 Task: Create Workspace Hotel Reservations Workspace description Monitor and track customer satisfaction and feedback. Workspace type Education
Action: Mouse moved to (335, 56)
Screenshot: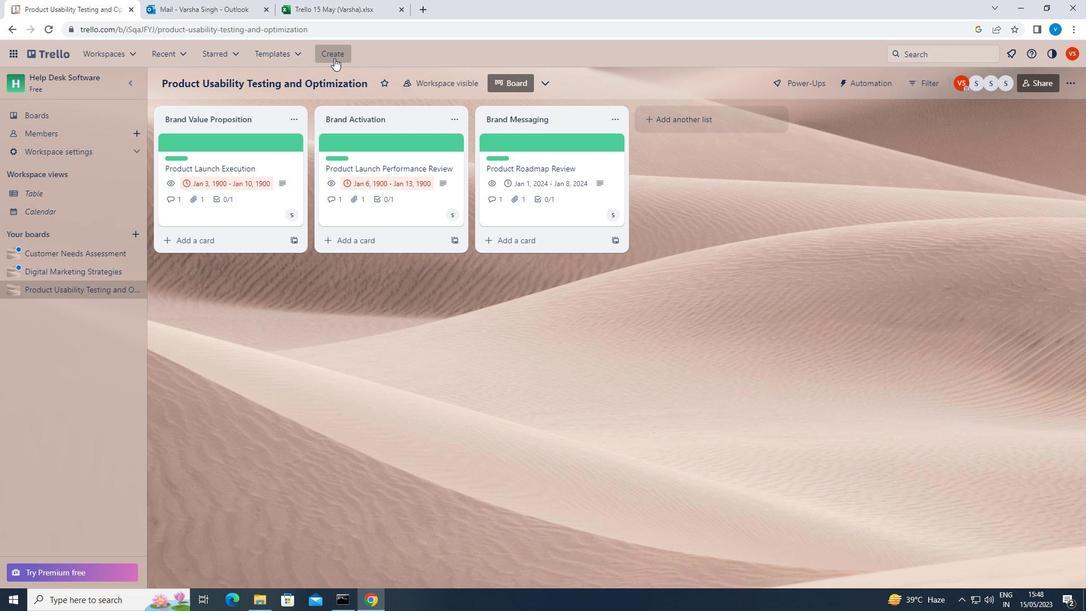 
Action: Mouse pressed left at (335, 56)
Screenshot: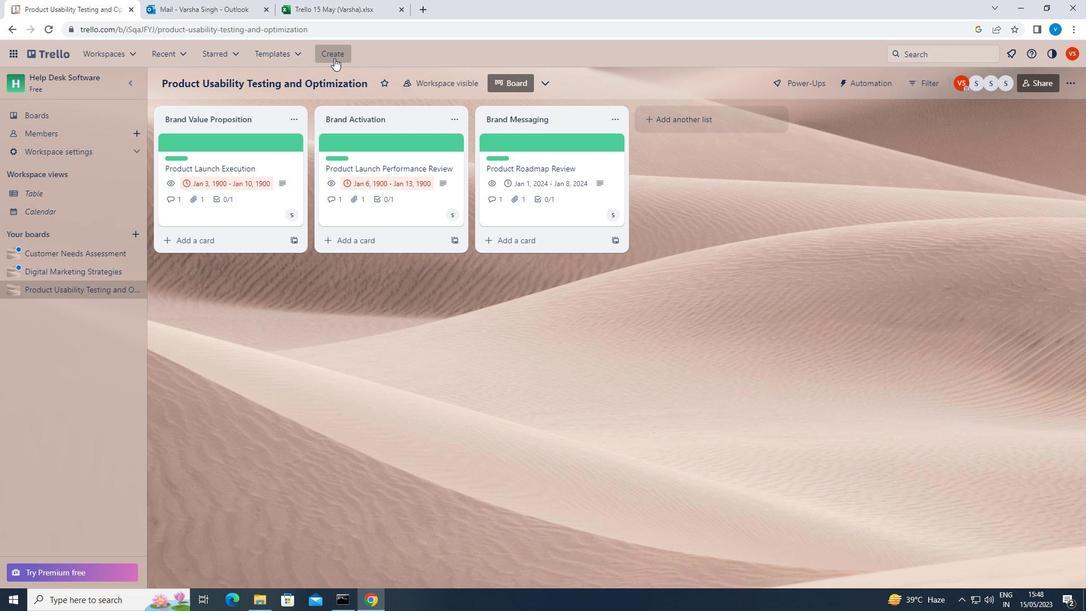 
Action: Mouse moved to (357, 170)
Screenshot: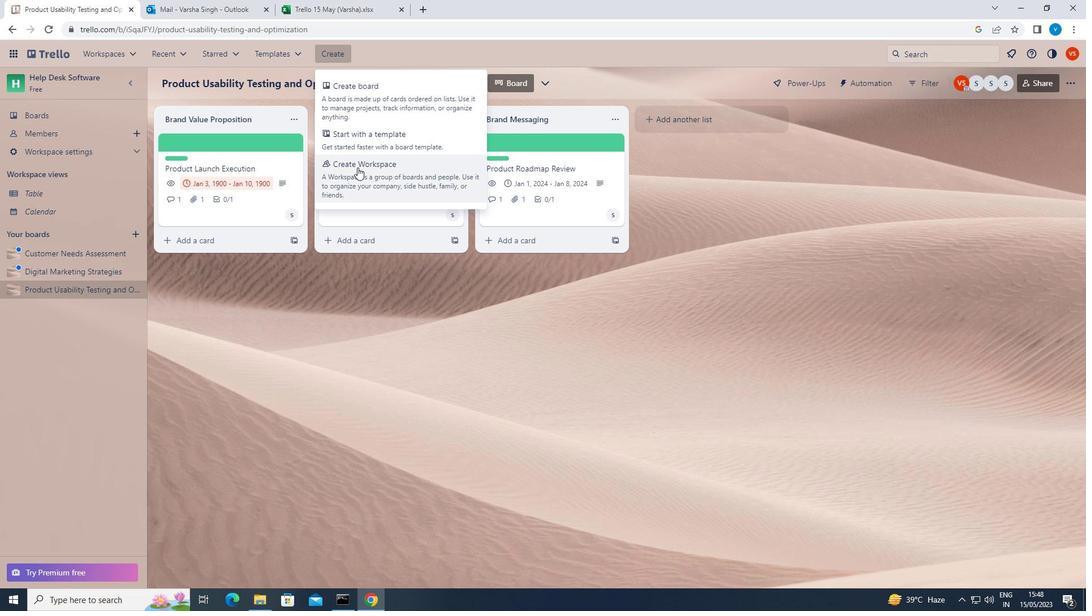 
Action: Mouse pressed left at (357, 170)
Screenshot: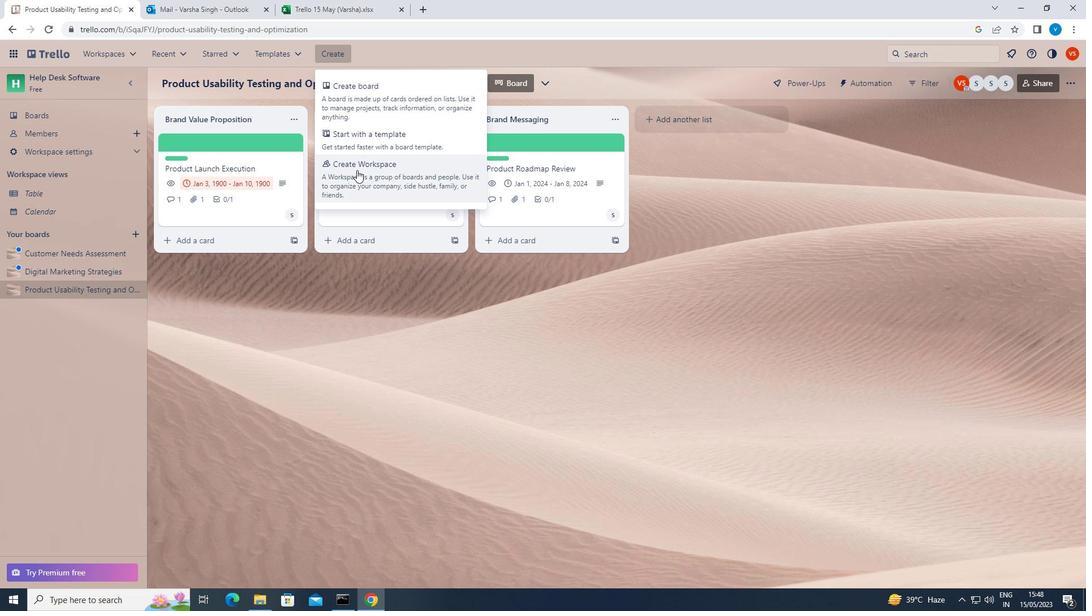 
Action: Mouse moved to (427, 198)
Screenshot: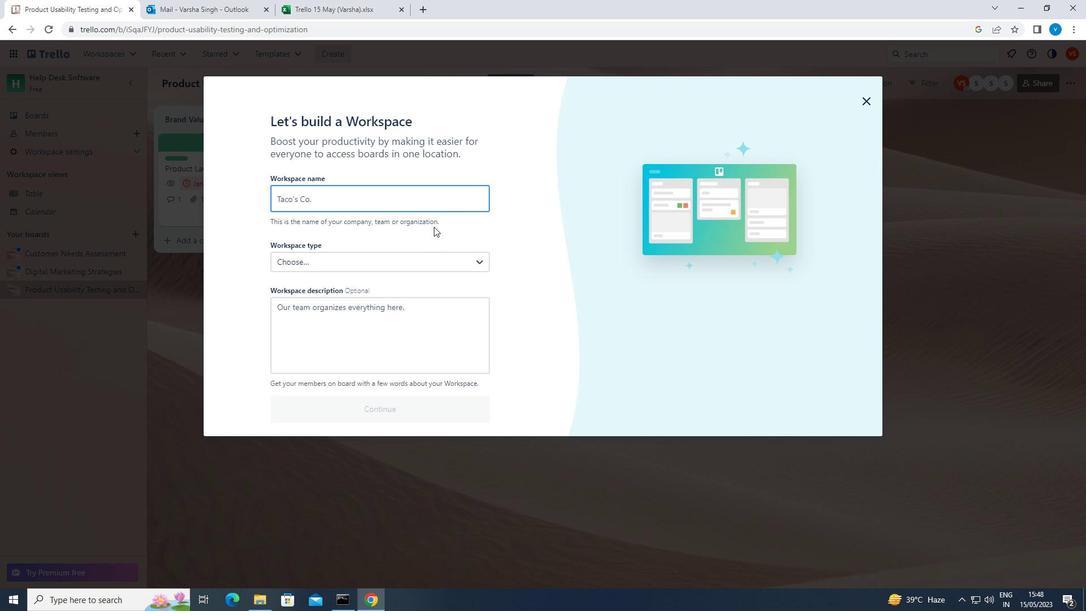 
Action: Key pressed <Key.shift>HOTEL<Key.space><Key.shift>RESERVATIONS
Screenshot: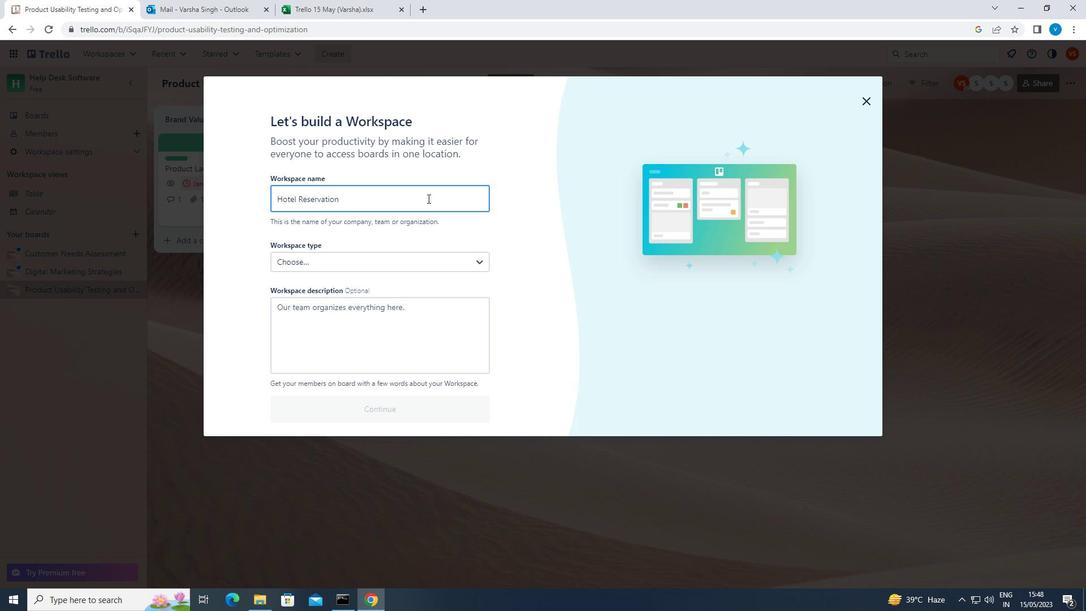 
Action: Mouse moved to (391, 334)
Screenshot: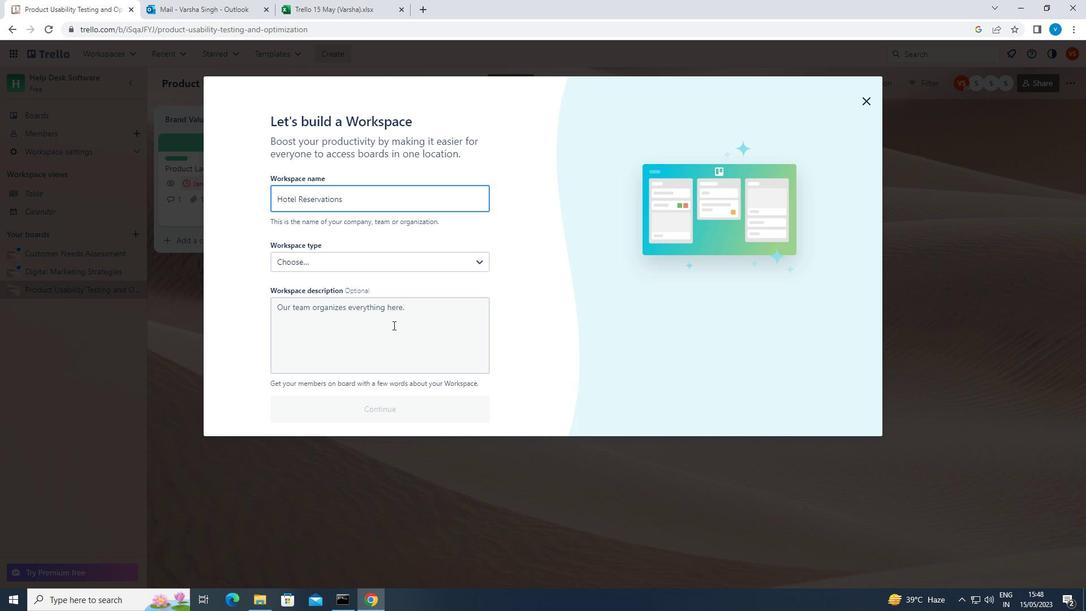 
Action: Mouse pressed left at (391, 334)
Screenshot: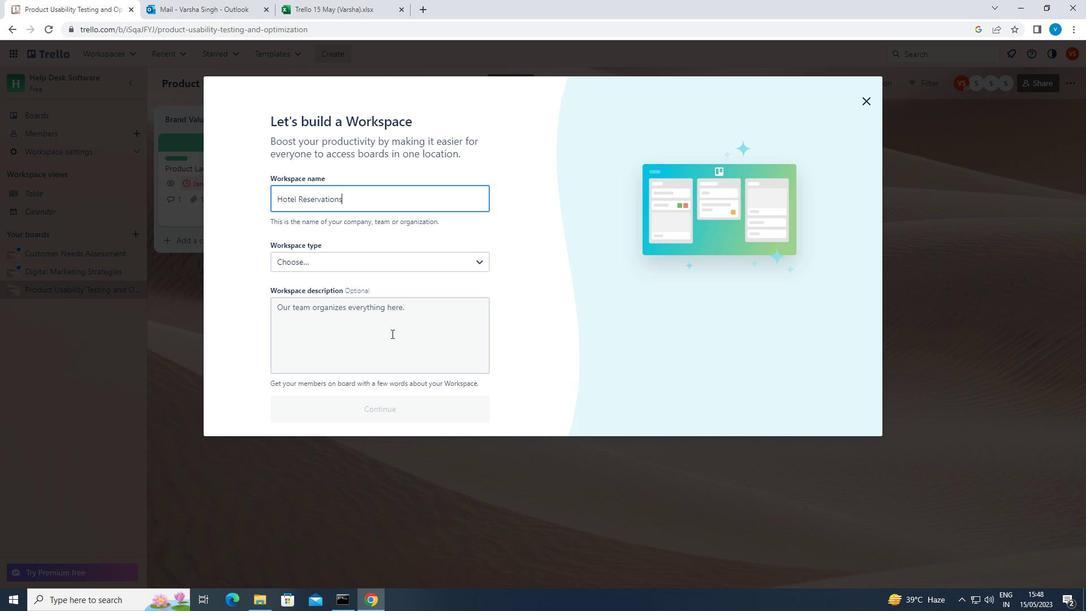 
Action: Key pressed <Key.shift>MONITOR<Key.space>AND<Key.space>TRACK<Key.space>CUSTOMER<Key.space>SATISFACTION<Key.space>AND<Key.space>FEEDBACK
Screenshot: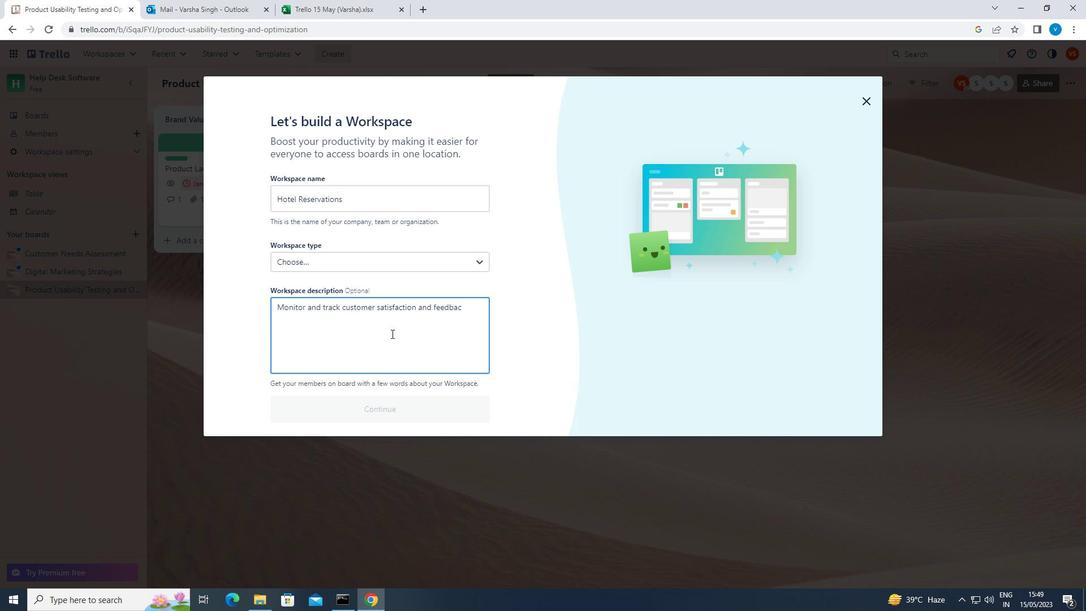 
Action: Mouse moved to (390, 243)
Screenshot: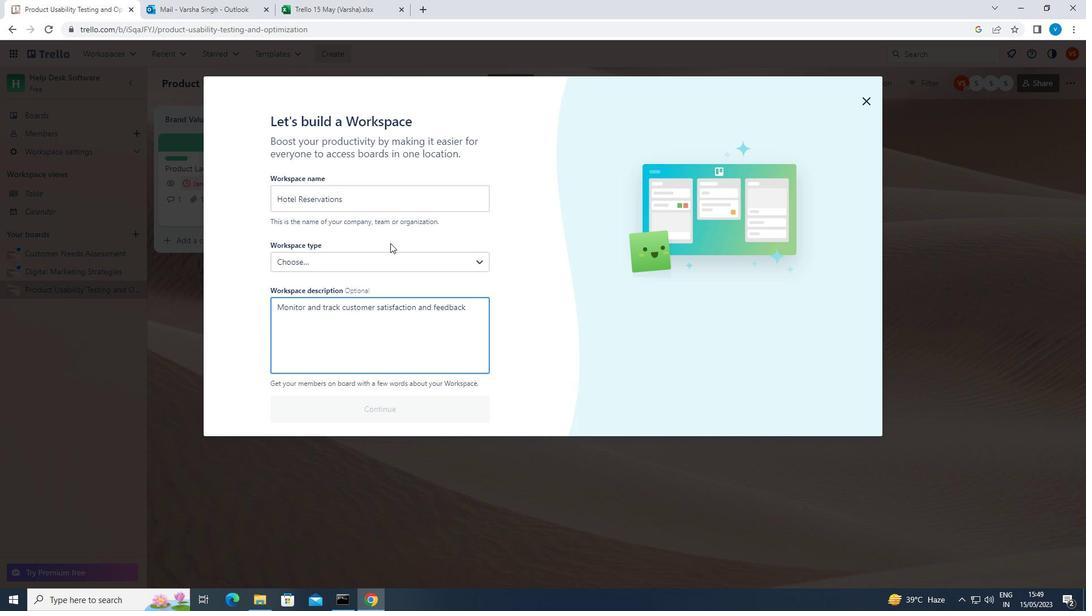 
Action: Key pressed .
Screenshot: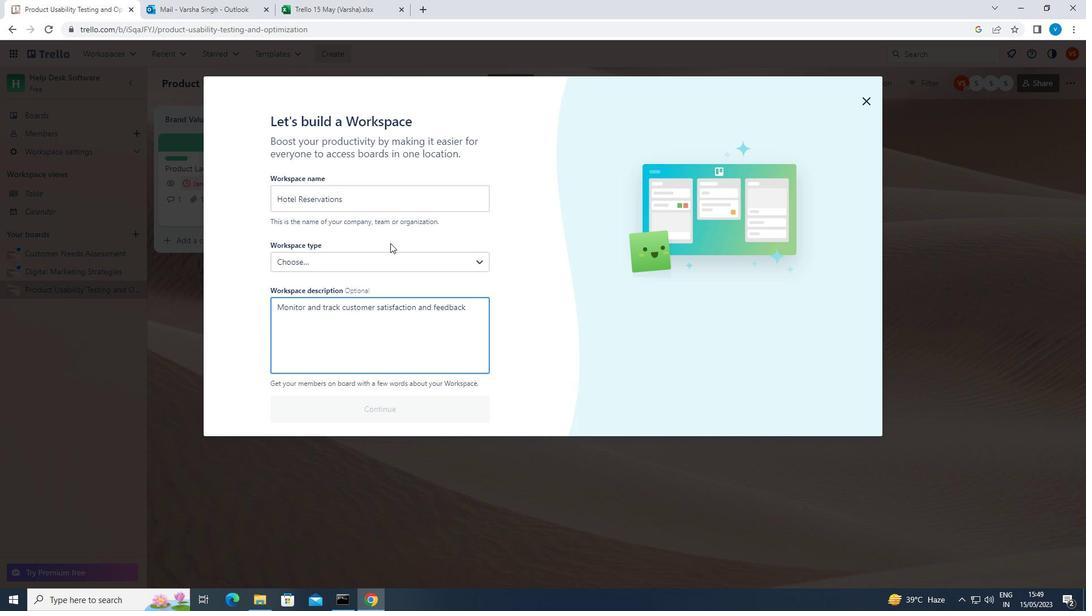 
Action: Mouse moved to (379, 251)
Screenshot: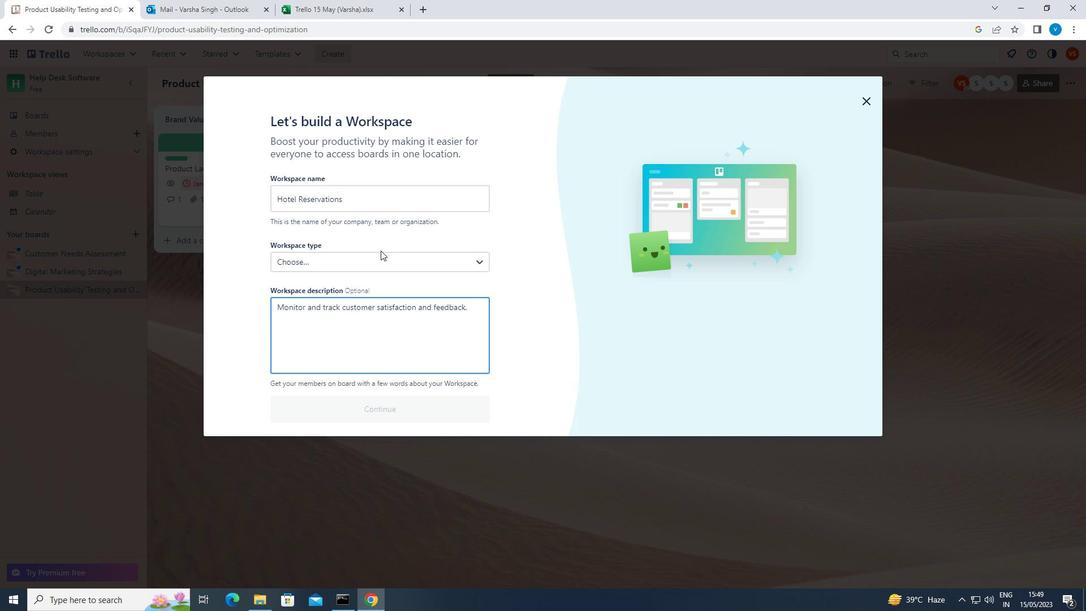 
Action: Mouse pressed left at (379, 251)
Screenshot: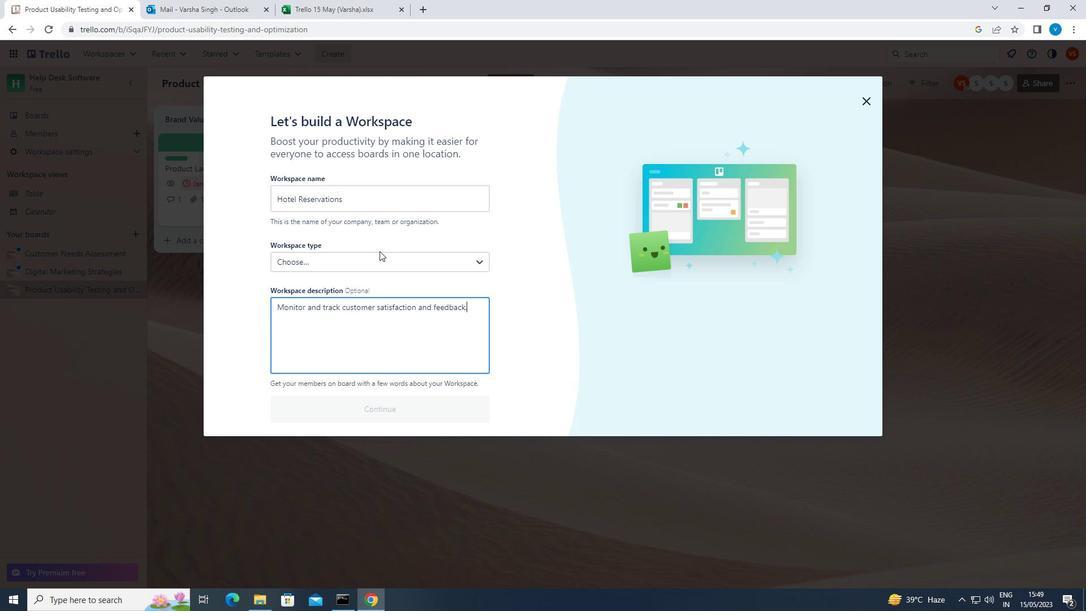
Action: Mouse moved to (377, 255)
Screenshot: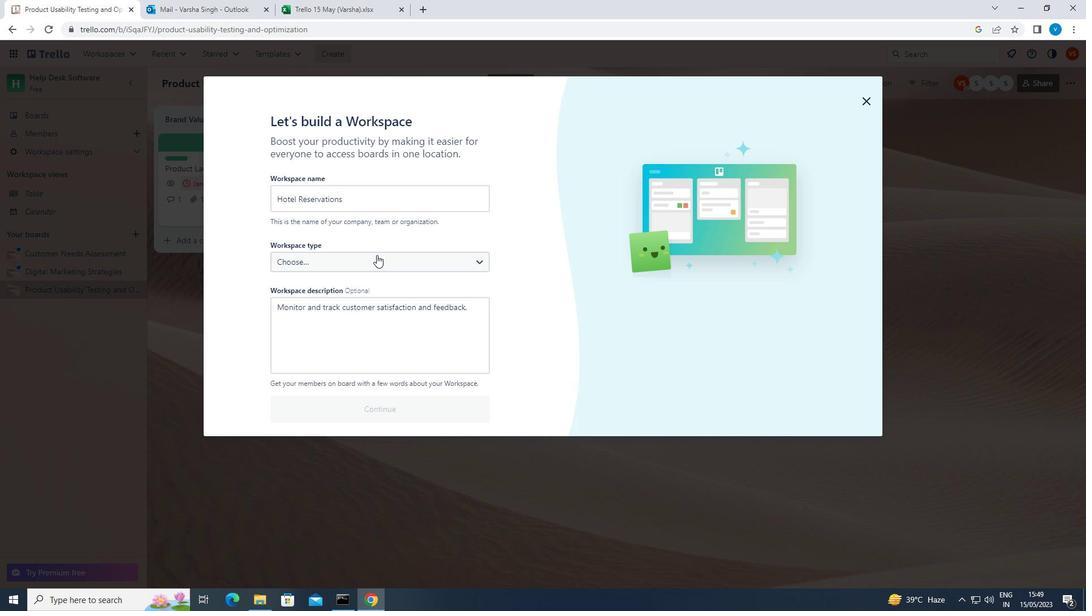 
Action: Mouse pressed left at (377, 255)
Screenshot: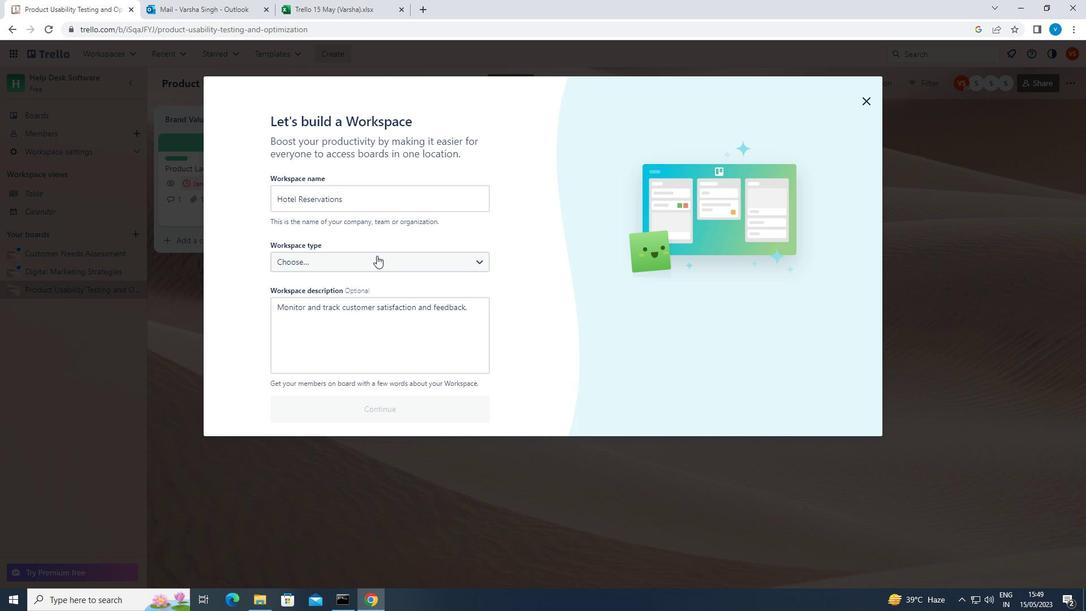
Action: Mouse moved to (339, 323)
Screenshot: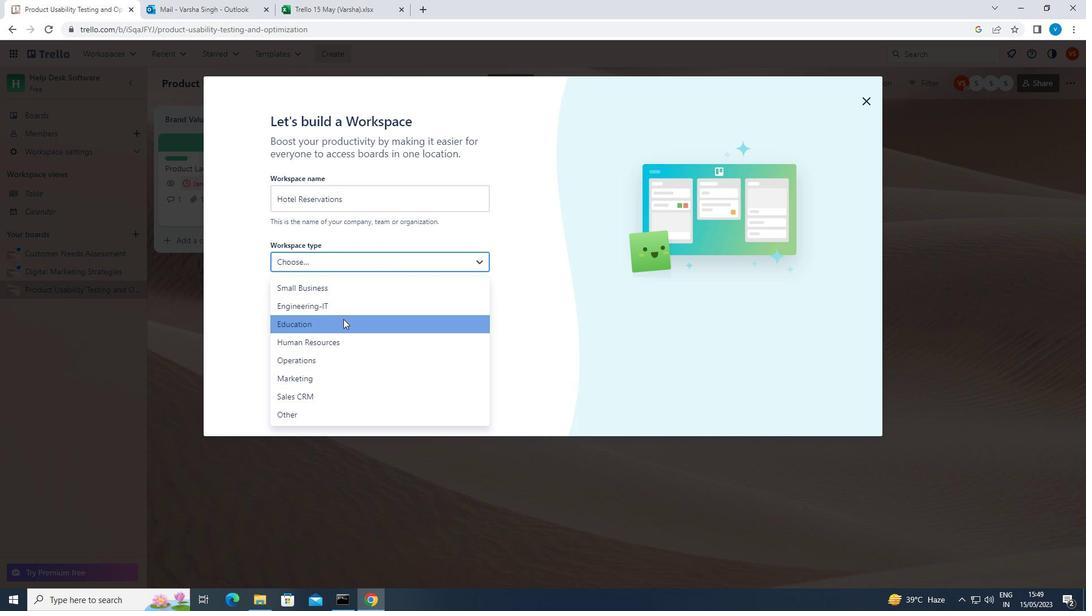 
Action: Mouse pressed left at (339, 323)
Screenshot: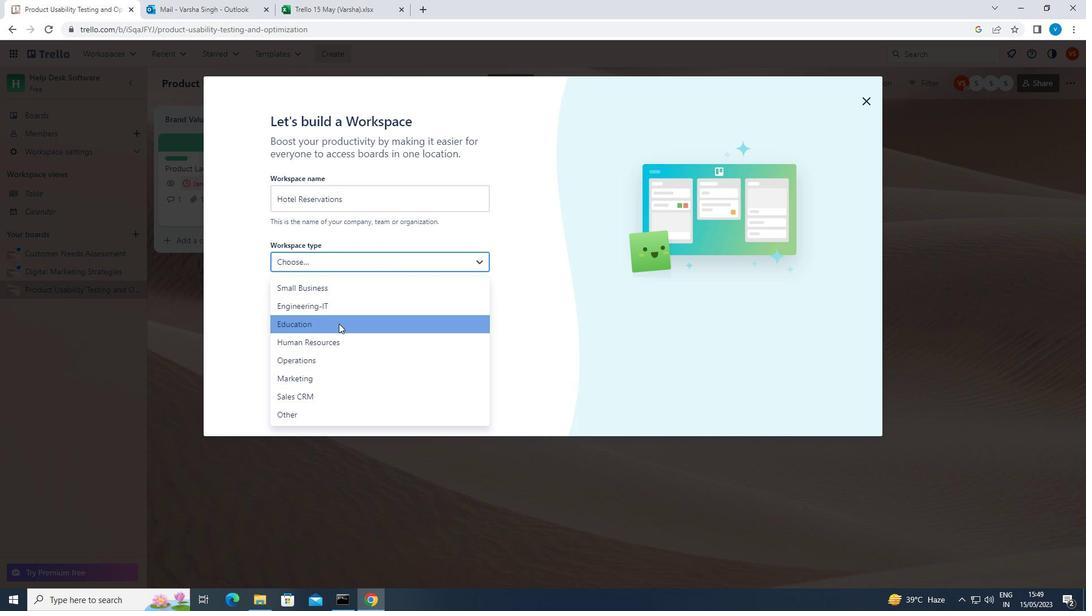 
Action: Mouse moved to (353, 408)
Screenshot: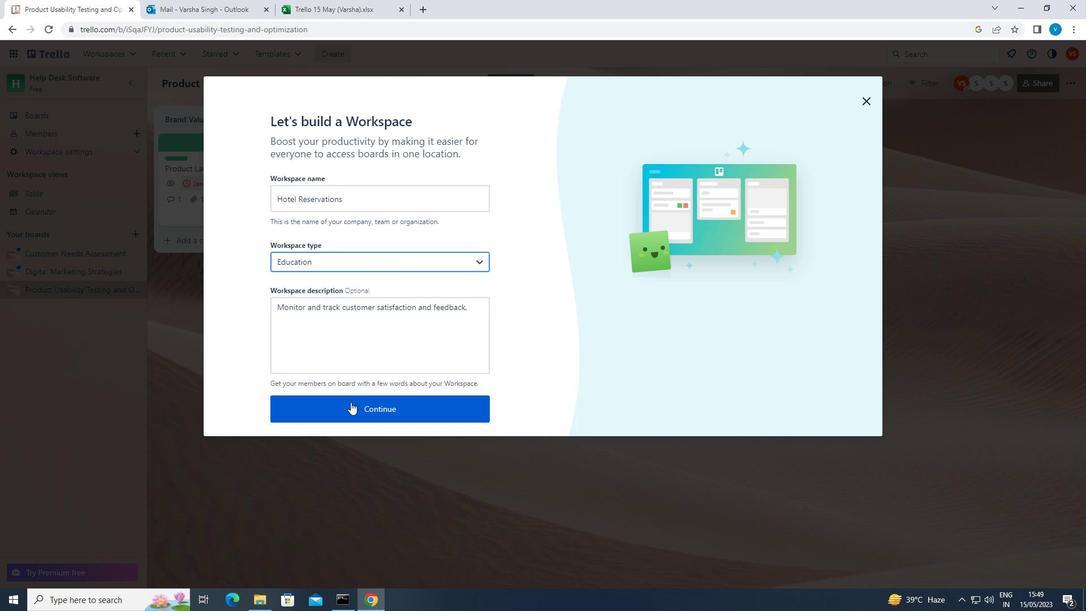
Action: Mouse pressed left at (353, 408)
Screenshot: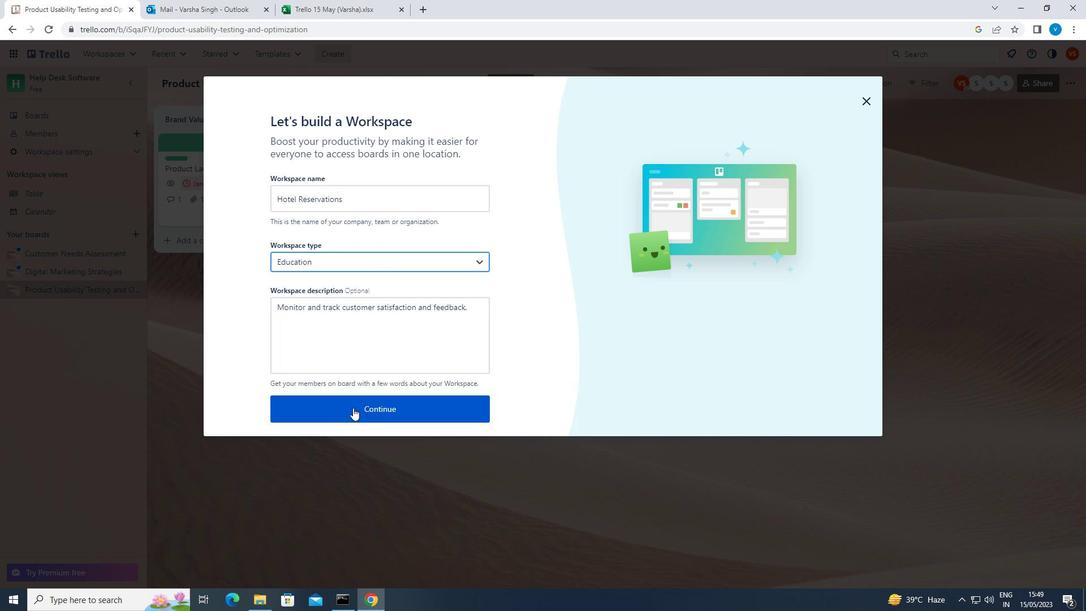 
Action: Mouse moved to (353, 408)
Screenshot: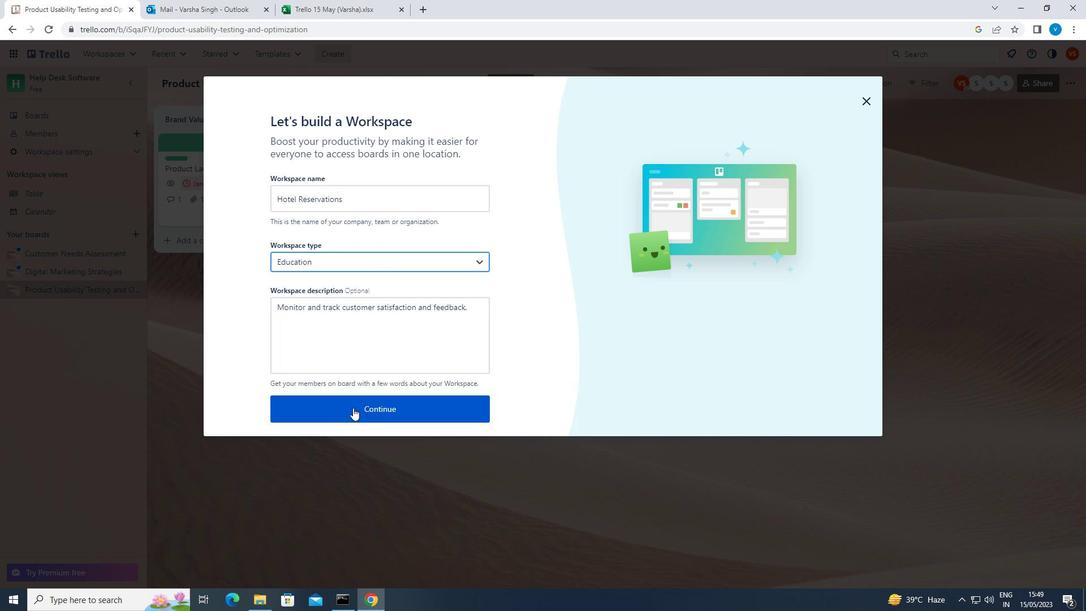 
